 Task: Create a 'customer' object.
Action: Mouse moved to (604, 64)
Screenshot: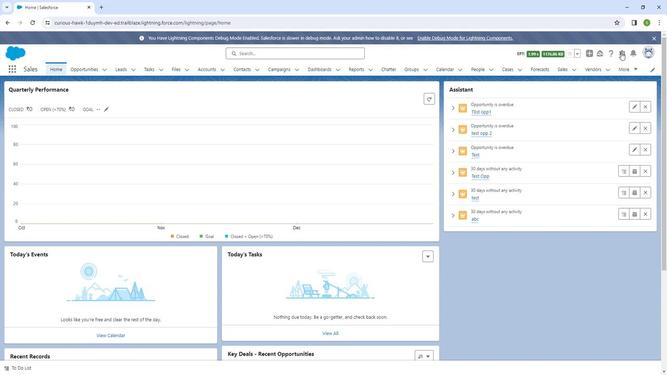 
Action: Mouse pressed left at (604, 64)
Screenshot: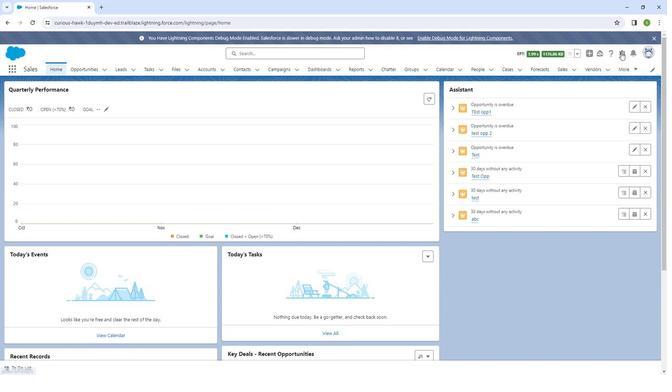 
Action: Mouse moved to (588, 85)
Screenshot: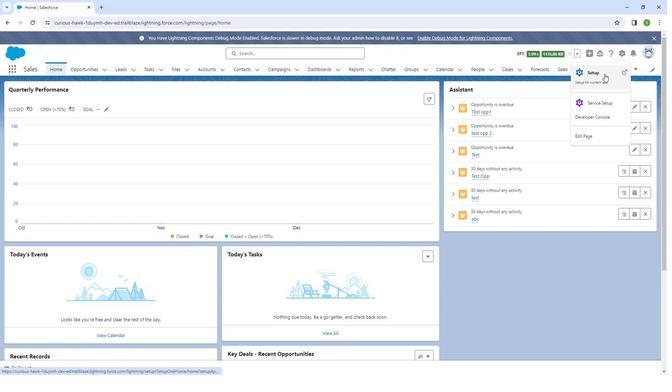 
Action: Mouse pressed left at (588, 85)
Screenshot: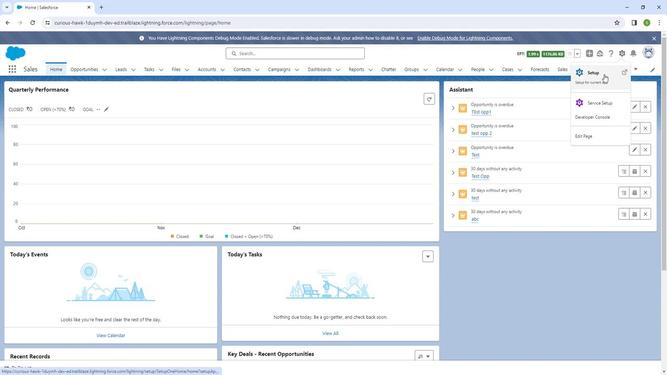 
Action: Mouse moved to (106, 80)
Screenshot: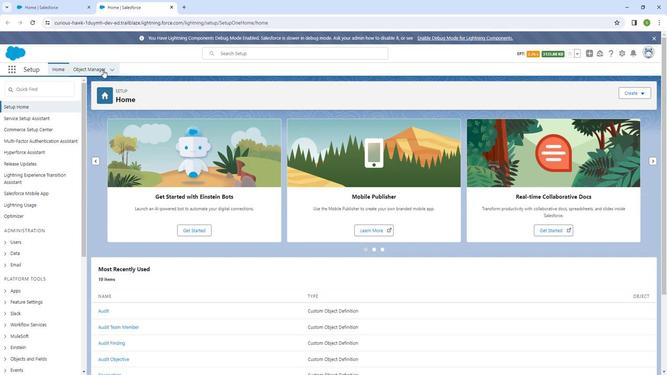 
Action: Mouse pressed left at (106, 80)
Screenshot: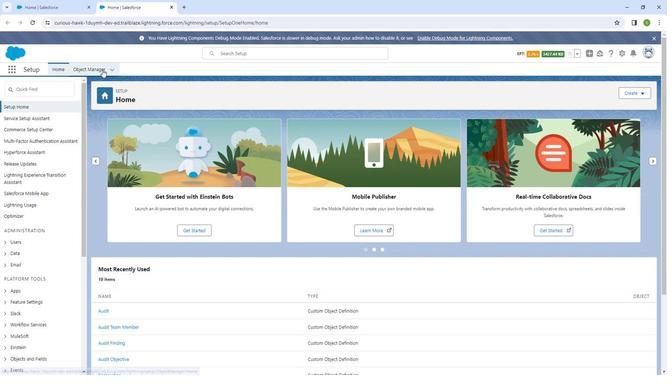 
Action: Mouse moved to (612, 101)
Screenshot: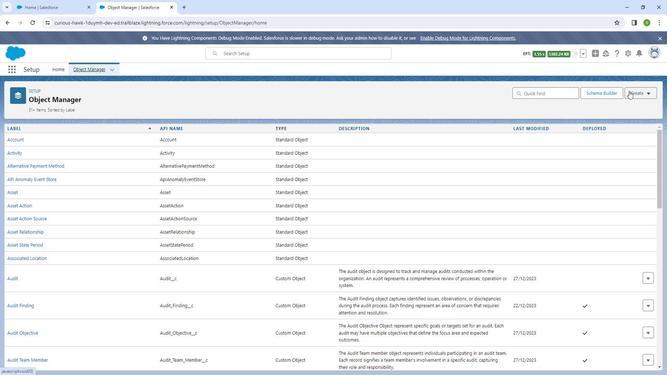 
Action: Mouse pressed left at (612, 101)
Screenshot: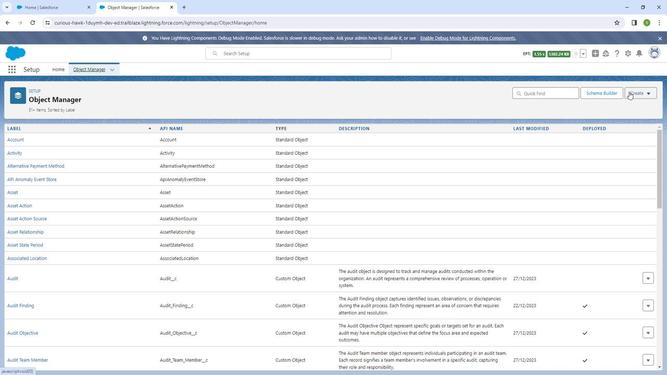 
Action: Mouse moved to (611, 120)
Screenshot: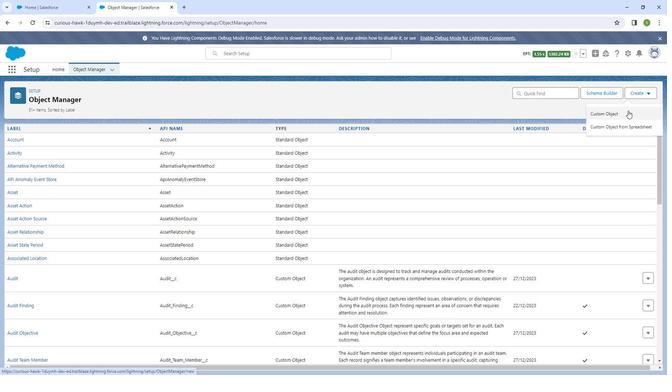 
Action: Mouse pressed left at (611, 120)
Screenshot: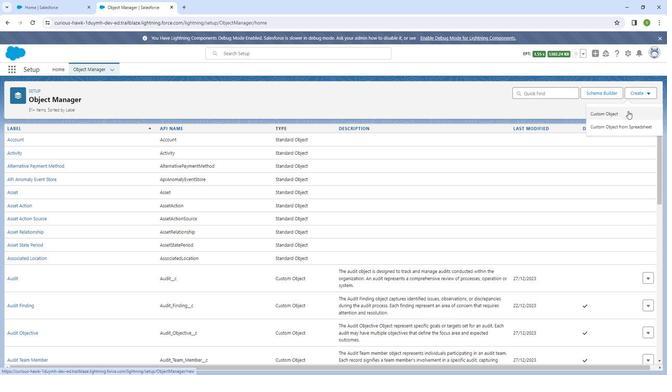
Action: Mouse moved to (150, 186)
Screenshot: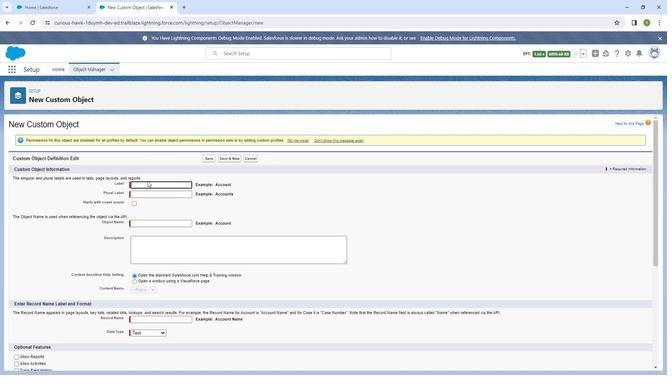 
Action: Mouse pressed left at (150, 186)
Screenshot: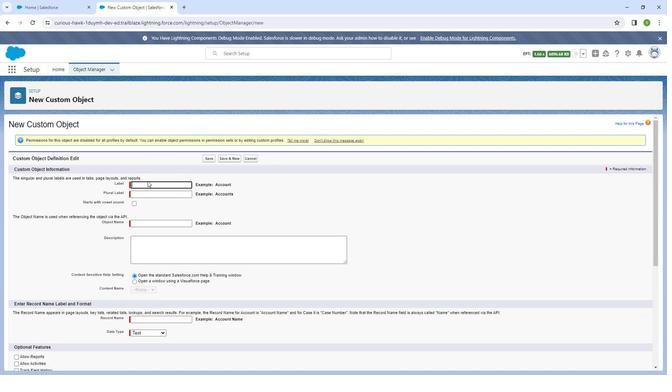 
Action: Mouse moved to (150, 187)
Screenshot: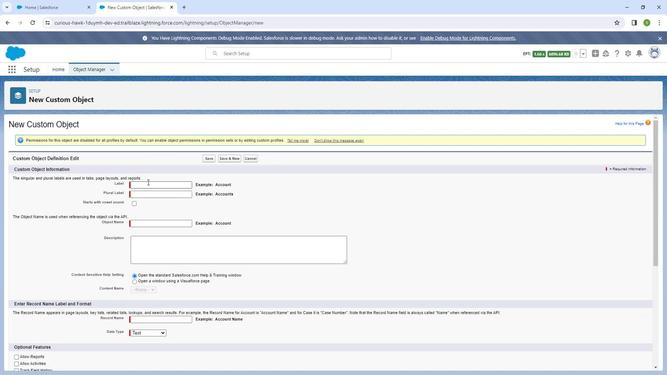 
Action: Mouse pressed left at (150, 187)
Screenshot: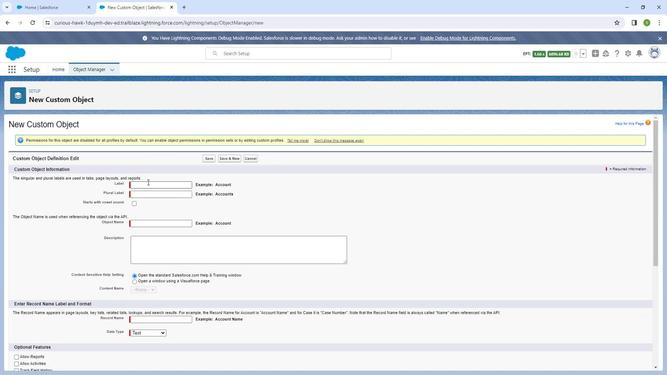 
Action: Mouse moved to (149, 187)
Screenshot: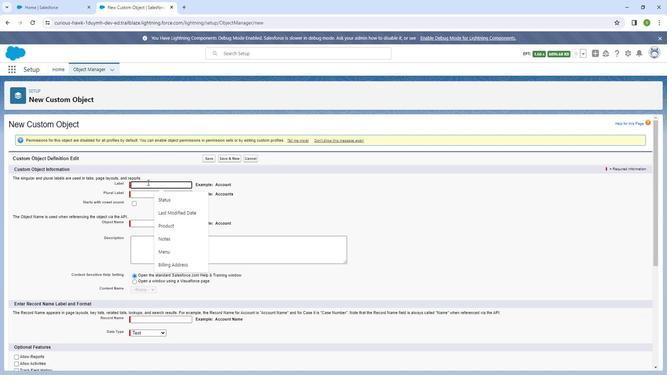 
Action: Key pressed <Key.shift_r>Custom
Screenshot: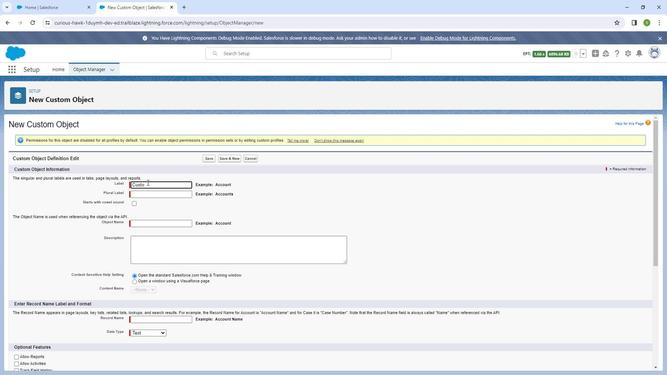 
Action: Mouse moved to (149, 187)
Screenshot: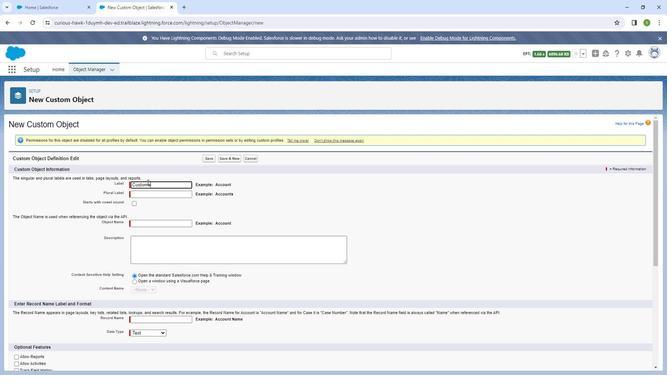 
Action: Key pressed er<Key.space><Key.shift_r><Key.shift_r><Key.shift_r><Key.shift_r><Key.shift_r><Key.shift_r><Key.shift_r>Object
Screenshot: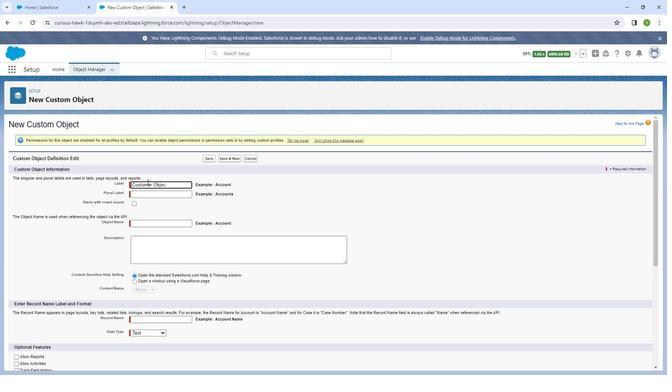 
Action: Mouse moved to (153, 197)
Screenshot: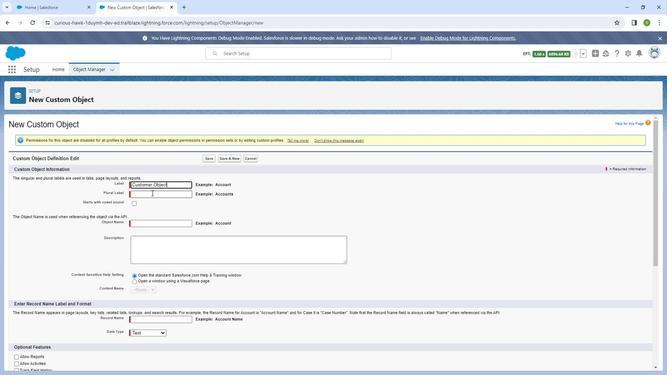 
Action: Mouse pressed left at (153, 197)
Screenshot: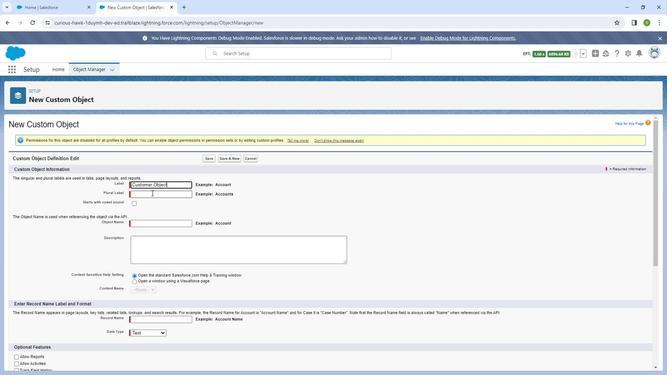 
Action: Mouse moved to (149, 200)
Screenshot: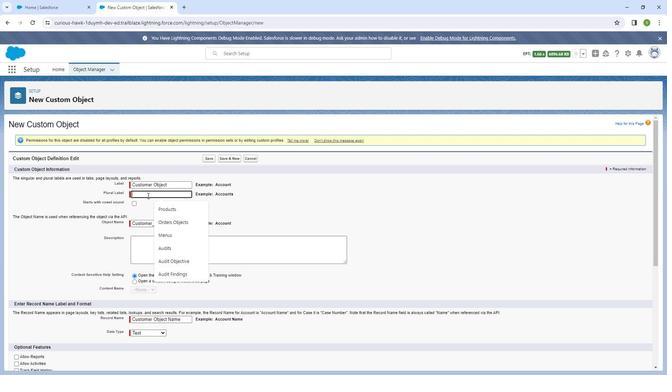 
Action: Key pressed <Key.shift_r>Customers<Key.space><Key.shift_r><Key.shift_r><Key.shift_r><Key.shift_r>Objects
Screenshot: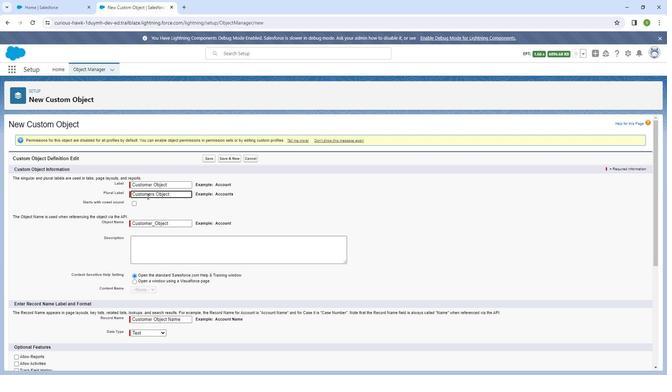 
Action: Mouse moved to (152, 201)
Screenshot: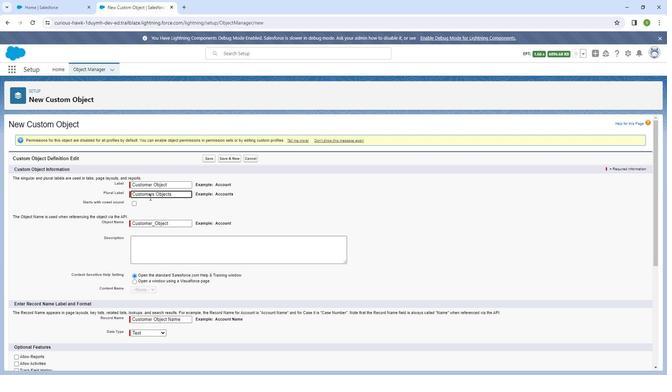 
Action: Mouse scrolled (152, 200) with delta (0, 0)
Screenshot: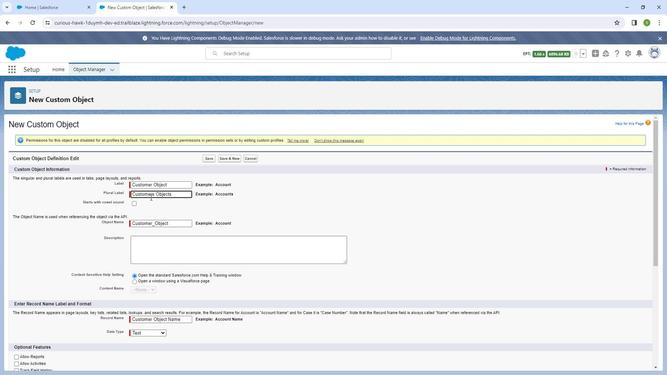 
Action: Mouse moved to (145, 210)
Screenshot: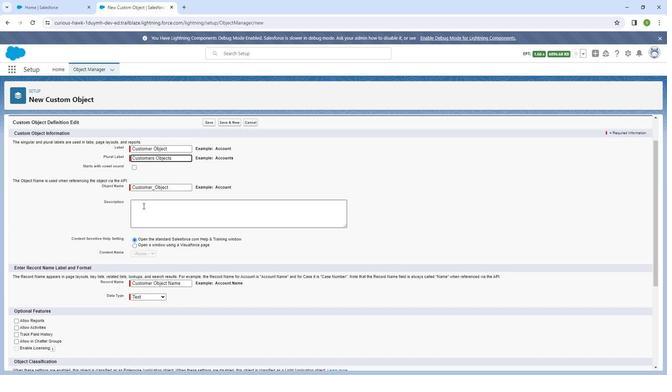 
Action: Mouse pressed left at (145, 210)
Screenshot: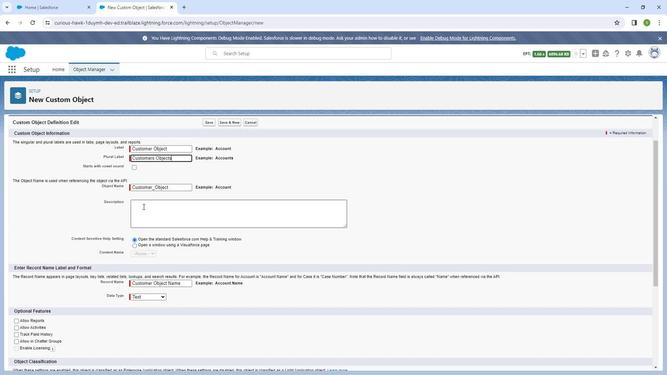 
Action: Mouse moved to (142, 213)
Screenshot: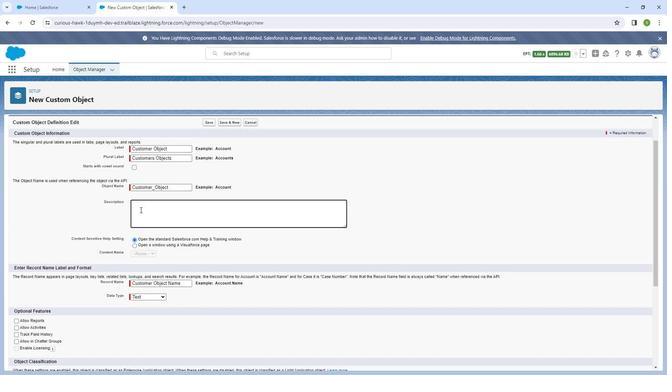 
Action: Key pressed <Key.shift_r><Key.shift_r><Key.shift_r><Key.shift_r><Key.shift_r><Key.shift_r><Key.shift_r><Key.shift_r><Key.shift_r><Key.shift_r><Key.shift_r><Key.shift_r><Key.shift_r><Key.shift_r><Key.shift_r><Key.shift_r><Key.shift_r><Key.shift_r><Key.shift_r><Key.shift_r><Key.shift_r><Key.shift_r><Key.shift_r><Key.shift_r><Key.shift_r><Key.shift_r><Key.shift_r><Key.shift_r><Key.shift_r><Key.shift_r><Key.shift_r><Key.shift_r><Key.shift_r><Key.shift_r><Key.shift_r><Key.shift_r><Key.shift_r><Key.shift_r><Key.shift_r><Key.shift_r><Key.shift_r><Key.shift_r><Key.shift_r><Key.shift_r><Key.shift_r><Key.shift_r><Key.shift_r><Key.shift_r><Key.shift_r><Key.shift_r><Key.shift_r><Key.shift_r><Key.shift_r><Key.shift_r>In<Key.space><Key.shift_r><Key.shift_r>Customer<Key.space><Key.shift_r><Key.shift_r><Key.shift_r><Key.shift_r><Key.shift_r><Key.shift_r><Key.shift_r>Object<Key.space>within<Key.space>a<Key.space>restaurant<Key.space>msn<Key.backspace><Key.backspace>anagement<Key.space>system<Key.space>are<Key.space>essential<Key.space>for<Key.space>providing<Key.space>guidance<Key.space>to<Key.space>users<Key.space>and<Key.space>ensuring<Key.space>clarity<Key.space>about<Key.space>the<Key.space>purpose<Key.space>and<Key.space>usage<Key.space>of<Key.space>each<Key.space>field.<Key.space><Key.shift_r>Customer<Key.space>details<Key.space>will<Key.space>bw<Key.backspace>e<Key.space>stored<Key.space>in<Key.space>this<Key.space>object.
Screenshot: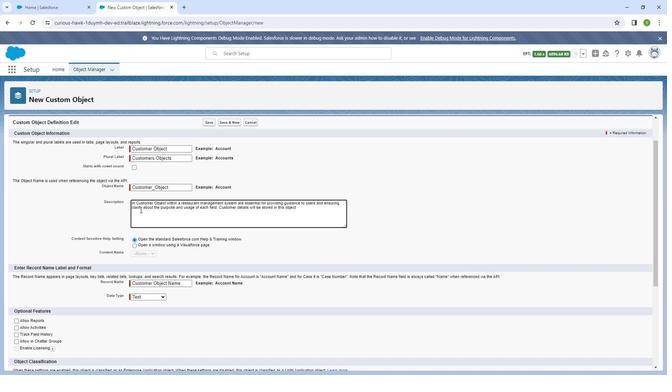 
Action: Mouse moved to (148, 224)
Screenshot: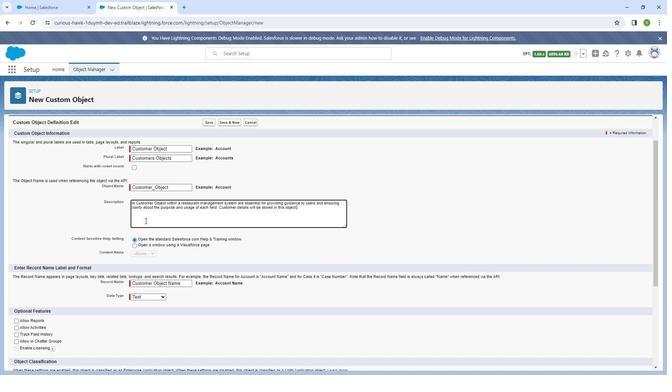 
Action: Mouse scrolled (148, 223) with delta (0, 0)
Screenshot: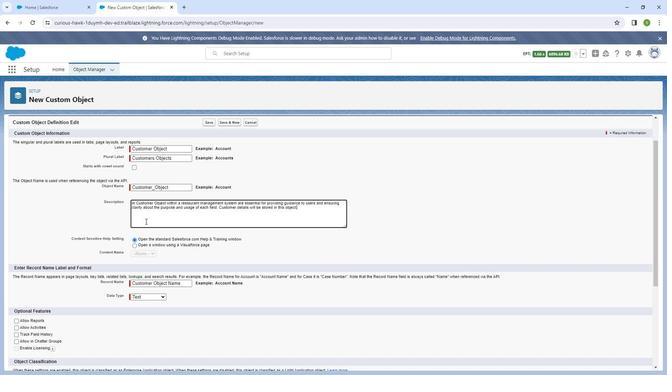 
Action: Mouse moved to (149, 225)
Screenshot: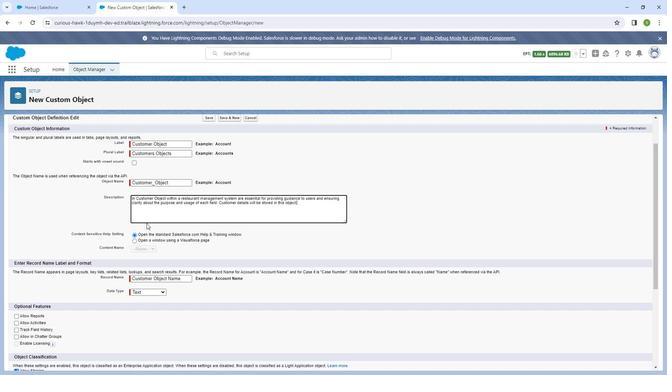 
Action: Mouse scrolled (149, 225) with delta (0, 0)
Screenshot: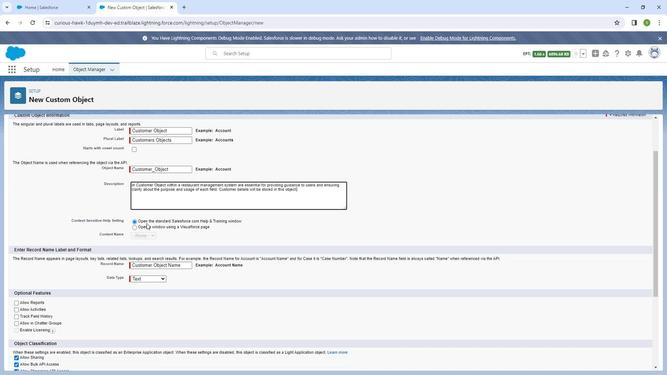 
Action: Mouse moved to (183, 215)
Screenshot: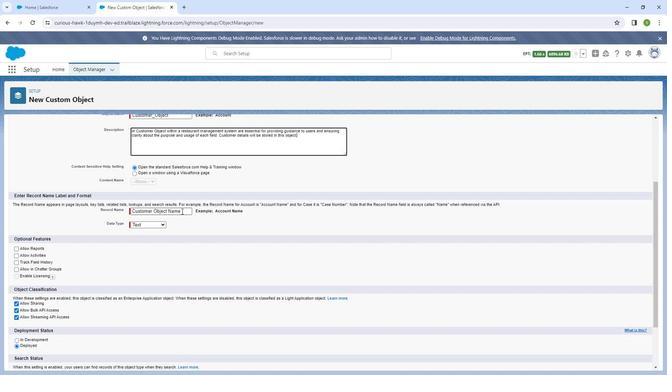 
Action: Mouse pressed left at (183, 215)
Screenshot: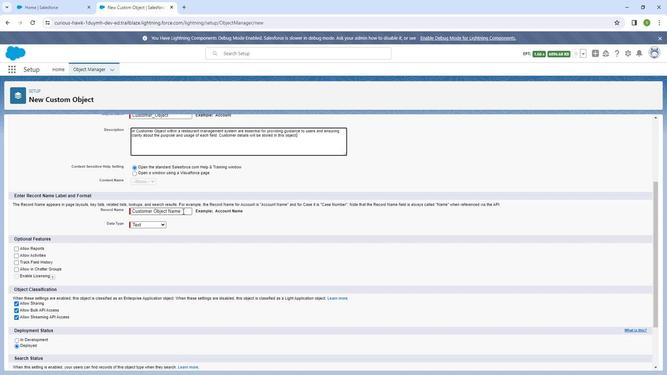 
Action: Mouse moved to (164, 220)
Screenshot: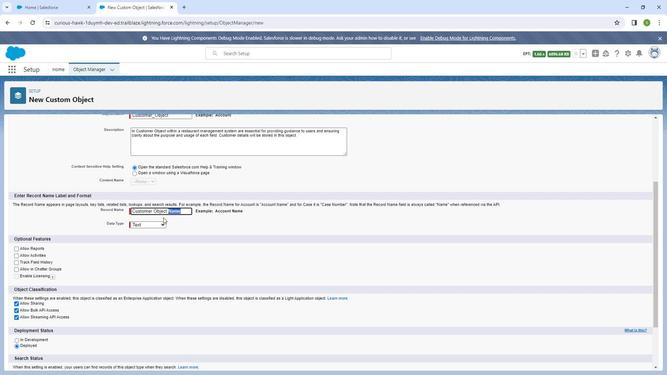 
Action: Key pressed <Key.shift_r>I<Key.shift_r>D
Screenshot: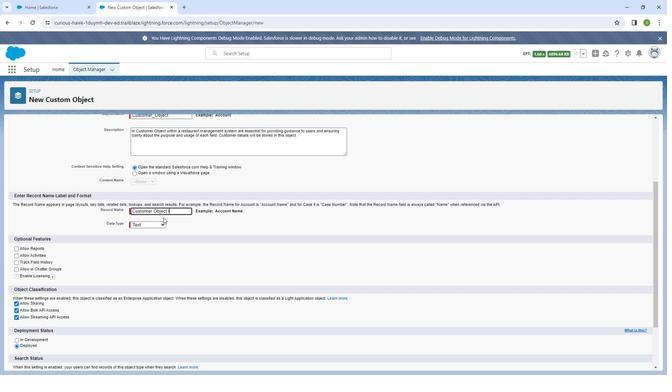 
Action: Mouse moved to (157, 227)
Screenshot: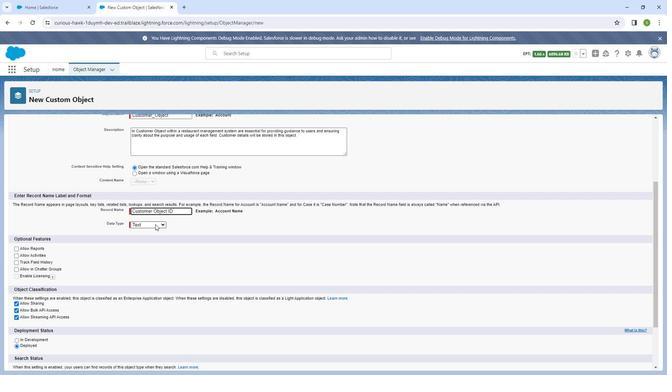 
Action: Mouse pressed left at (157, 227)
Screenshot: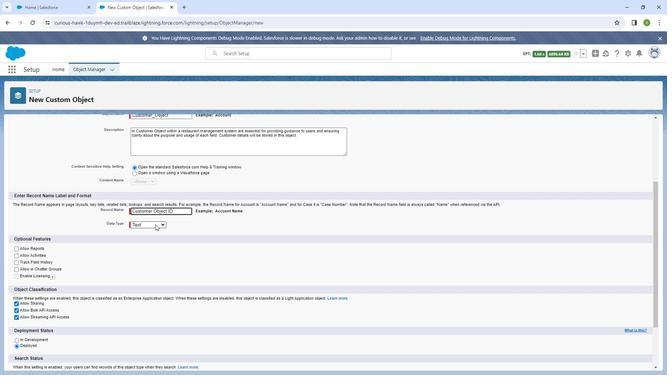 
Action: Mouse moved to (158, 238)
Screenshot: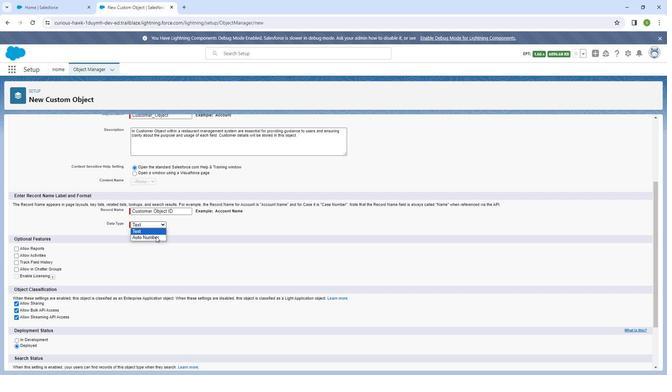 
Action: Mouse pressed left at (158, 238)
Screenshot: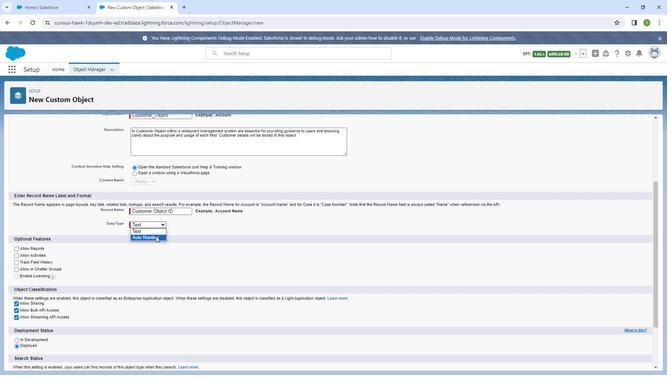 
Action: Mouse moved to (155, 235)
Screenshot: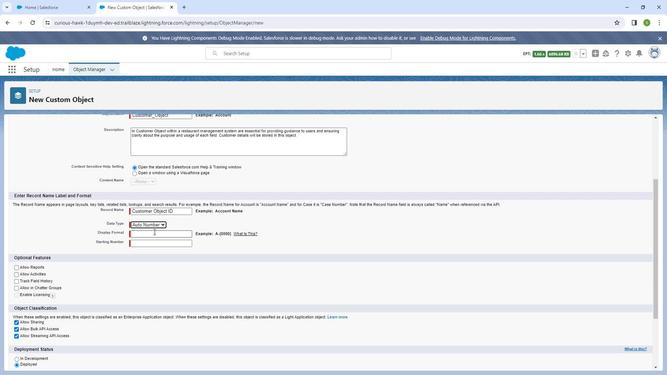 
Action: Mouse pressed left at (155, 235)
Screenshot: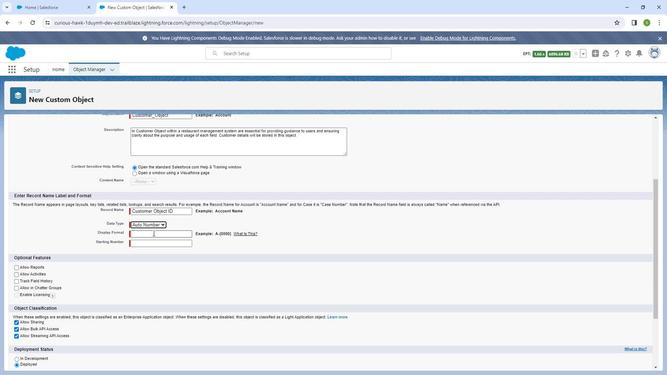 
Action: Mouse moved to (155, 235)
Screenshot: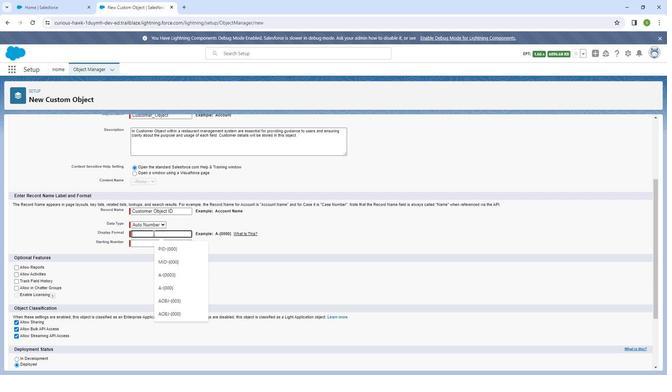 
Action: Key pressed <Key.shift_r><Key.shift_r><Key.shift_r>CID-<Key.shift_r><Key.shift_r><Key.shift_r><Key.shift_r><Key.shift_r><Key.shift_r><Key.shift_r><Key.shift_r><Key.shift_r><Key.shift_r><Key.shift_r><Key.shift_r><Key.shift_r><Key.shift_r>{}<Key.left>123
Screenshot: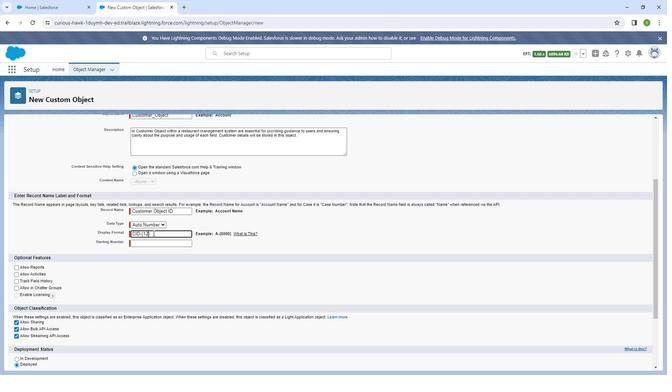 
Action: Mouse moved to (159, 244)
Screenshot: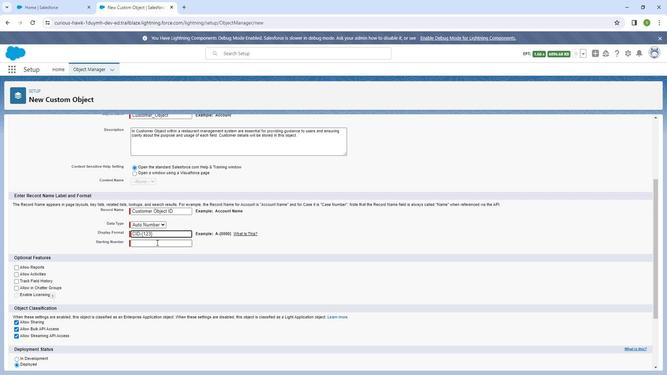
Action: Mouse pressed left at (159, 244)
Screenshot: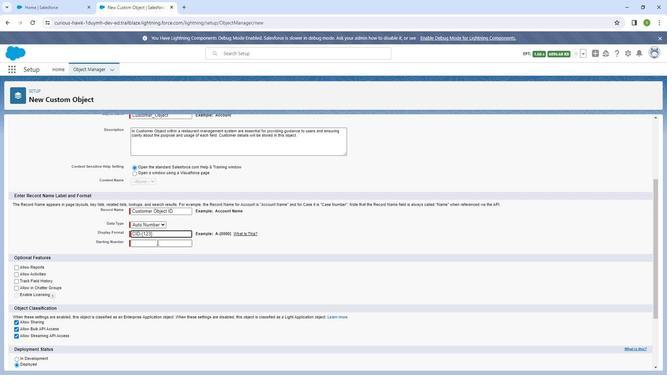 
Action: Mouse moved to (162, 261)
Screenshot: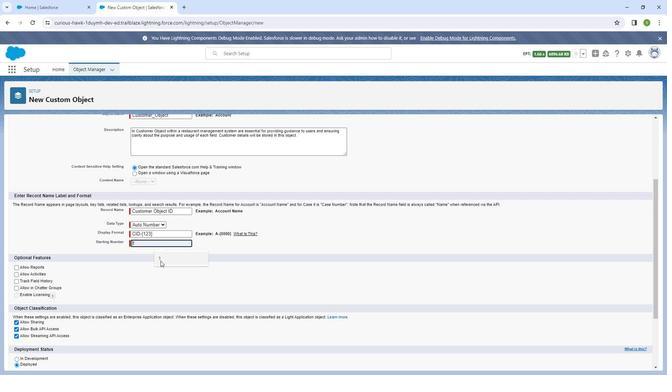 
Action: Mouse pressed left at (162, 261)
Screenshot: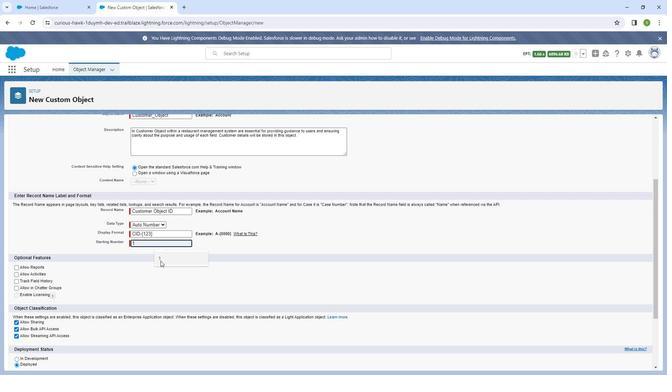 
Action: Mouse moved to (45, 273)
Screenshot: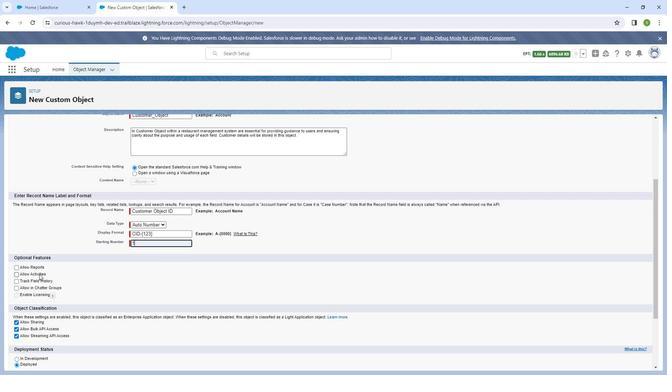 
Action: Mouse pressed left at (45, 273)
Screenshot: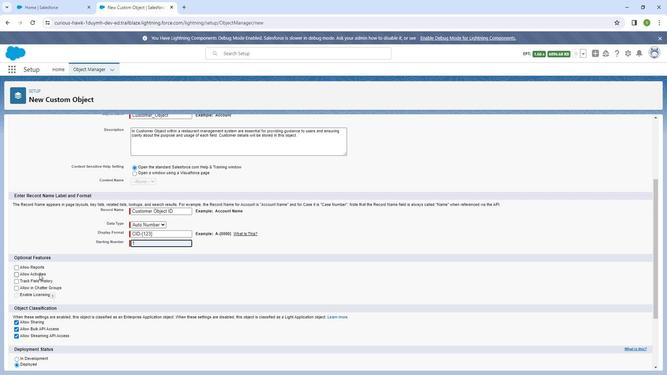 
Action: Mouse moved to (54, 287)
Screenshot: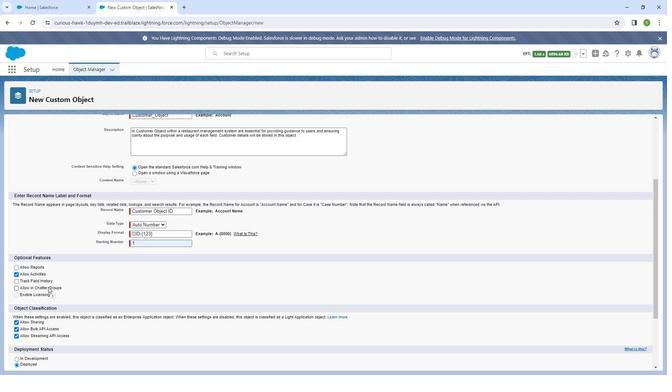 
Action: Mouse pressed left at (54, 287)
Screenshot: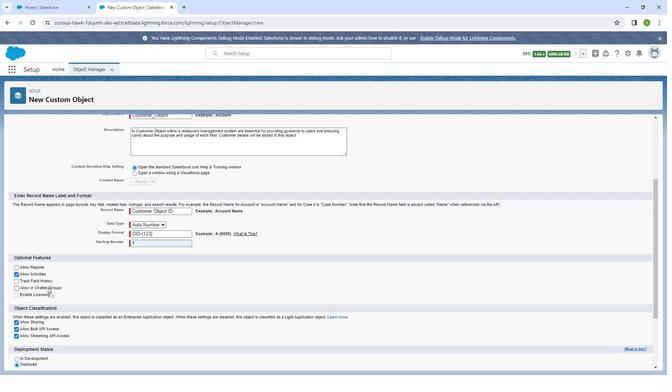 
Action: Mouse moved to (123, 290)
Screenshot: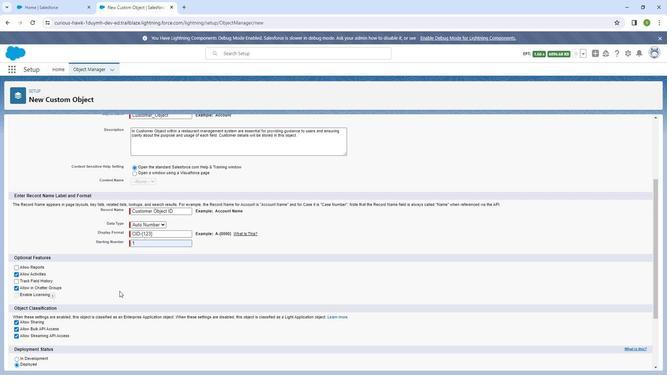 
Action: Mouse scrolled (123, 290) with delta (0, 0)
Screenshot: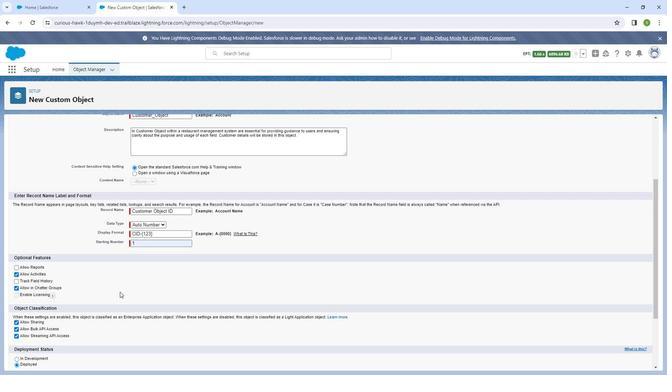 
Action: Mouse moved to (123, 290)
Screenshot: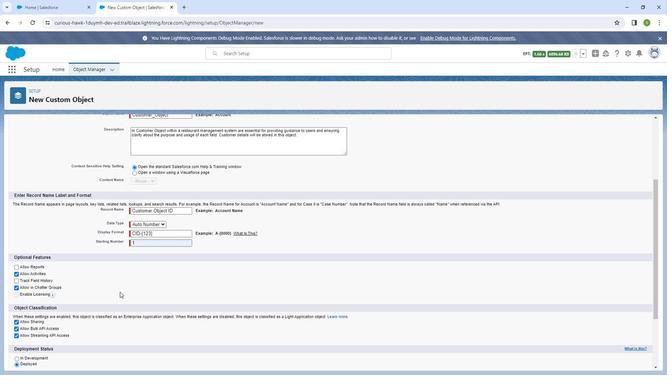 
Action: Mouse scrolled (123, 290) with delta (0, 0)
Screenshot: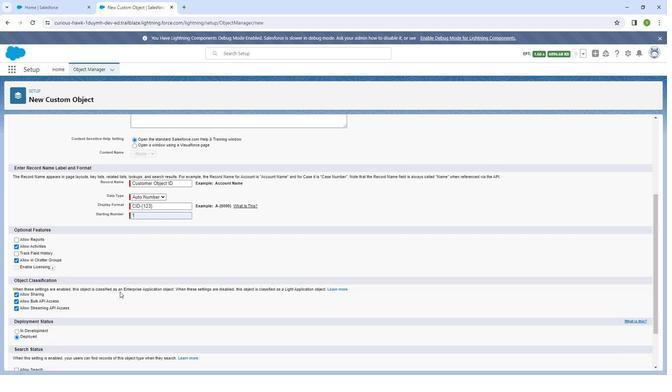 
Action: Mouse moved to (123, 291)
Screenshot: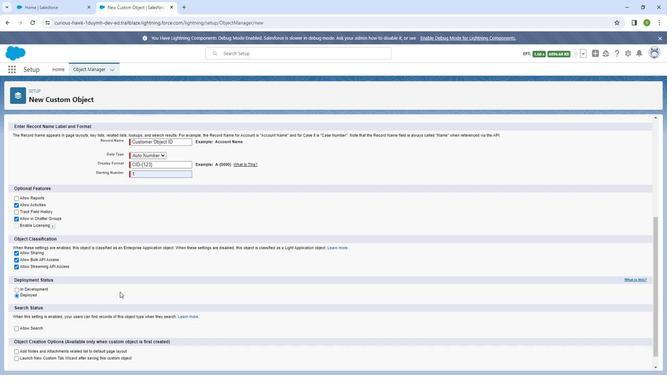 
Action: Mouse scrolled (123, 290) with delta (0, 0)
Screenshot: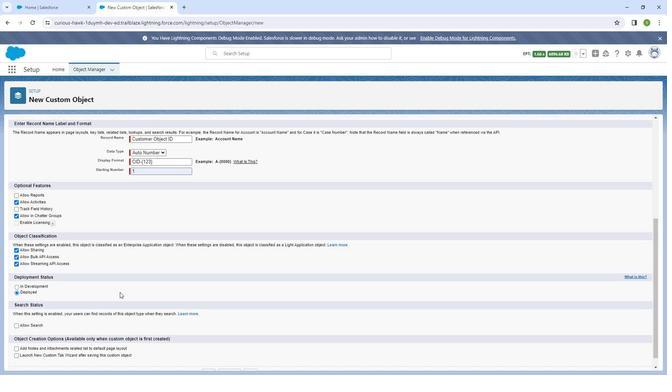 
Action: Mouse moved to (122, 294)
Screenshot: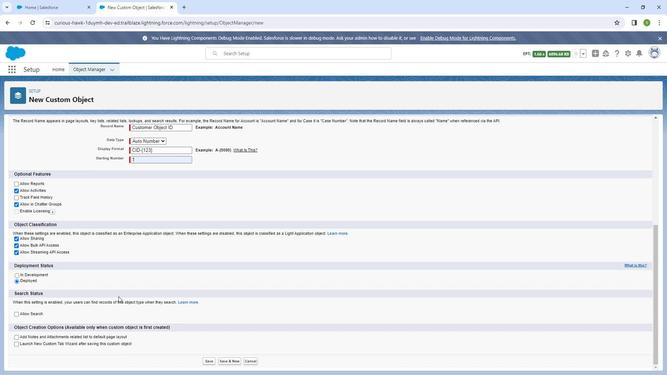 
Action: Mouse scrolled (122, 294) with delta (0, 0)
Screenshot: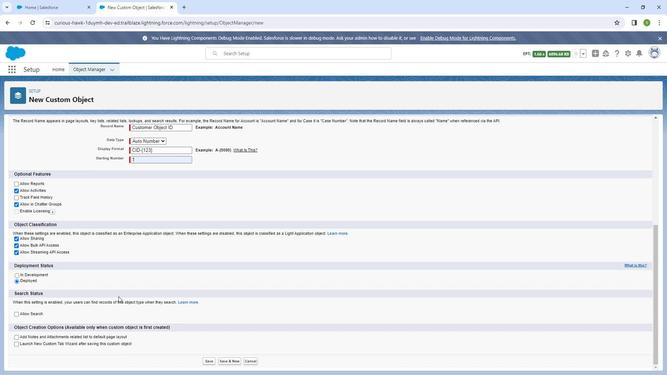 
Action: Mouse moved to (42, 312)
Screenshot: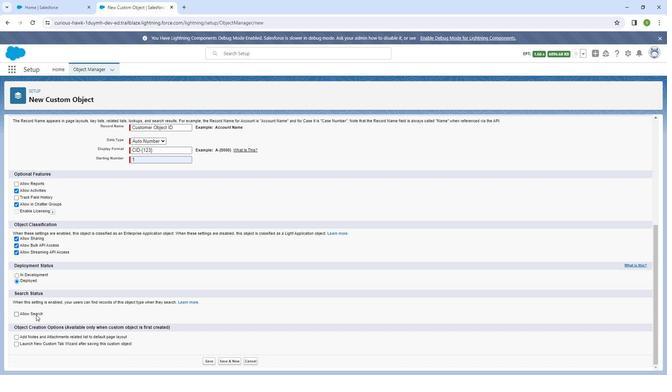 
Action: Mouse pressed left at (42, 312)
Screenshot: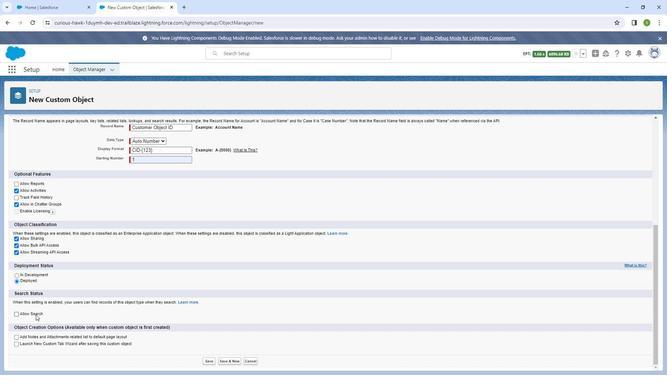 
Action: Mouse moved to (46, 332)
Screenshot: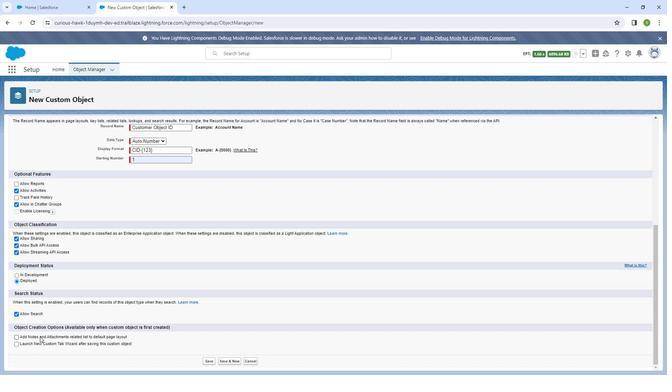 
Action: Mouse pressed left at (46, 332)
Screenshot: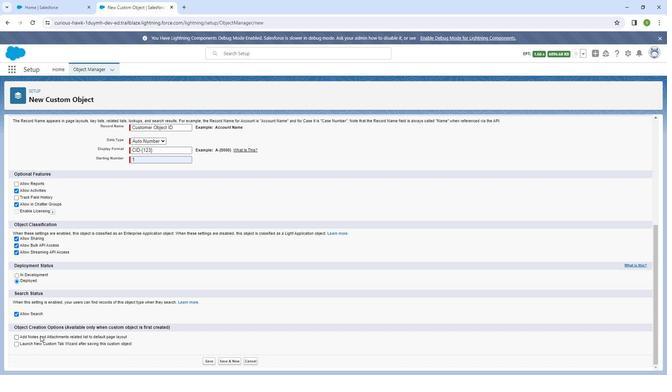 
Action: Mouse moved to (55, 333)
Screenshot: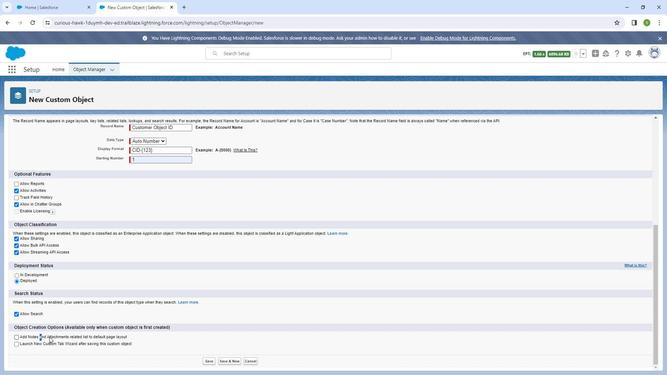 
Action: Mouse pressed left at (55, 333)
Screenshot: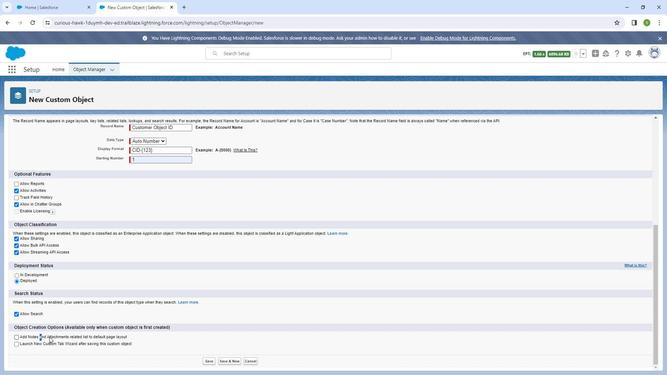 
Action: Mouse moved to (211, 356)
Screenshot: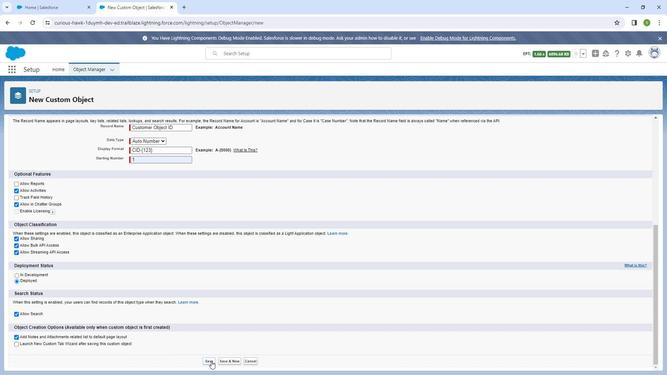 
Action: Mouse pressed left at (211, 356)
Screenshot: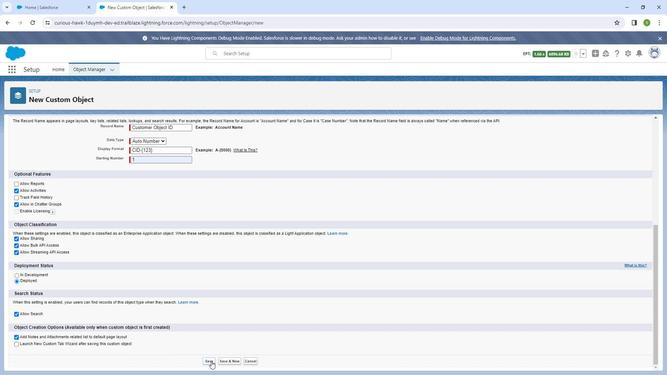 
Action: Mouse moved to (152, 346)
Screenshot: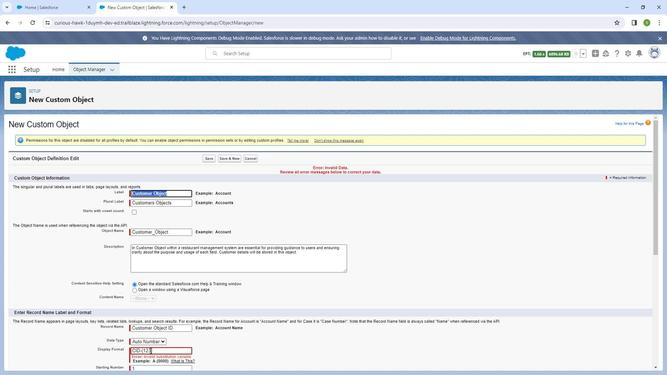 
Action: Mouse pressed left at (152, 346)
Screenshot: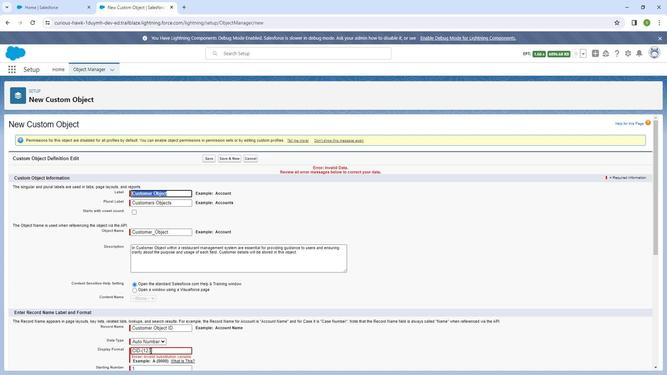 
Action: Mouse moved to (178, 349)
Screenshot: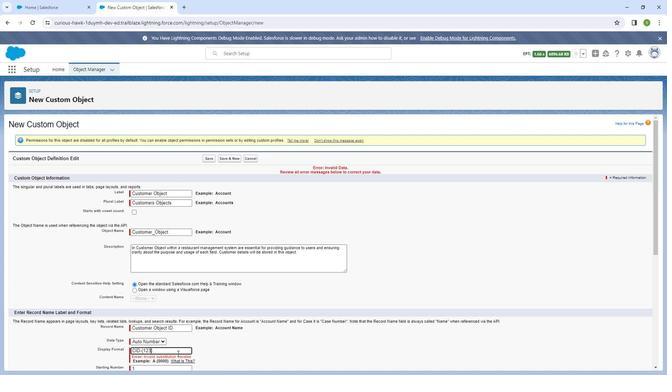 
Action: Key pressed <Key.backspace>
Screenshot: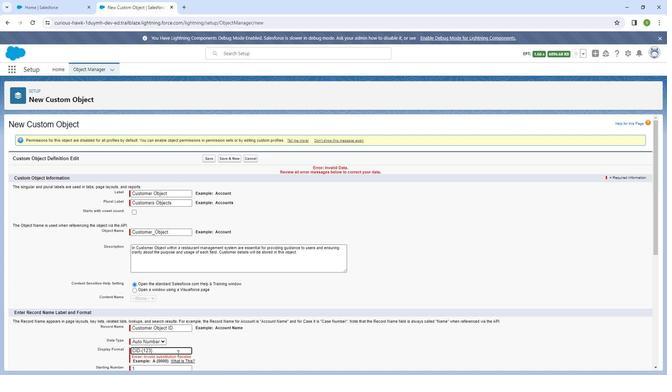 
Action: Mouse moved to (182, 332)
Screenshot: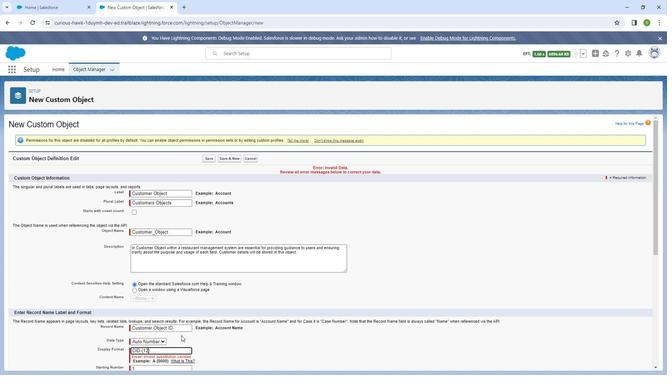
Action: Key pressed 0
Screenshot: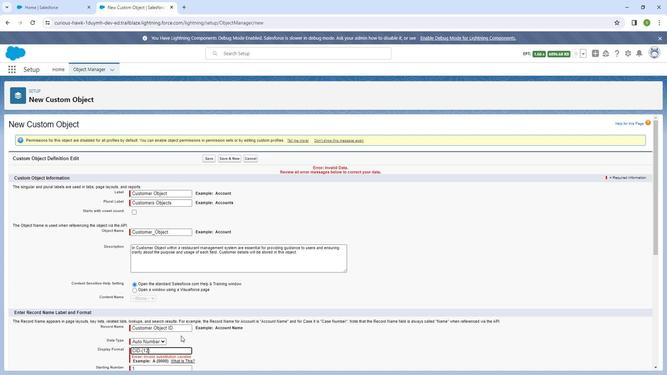 
Action: Mouse moved to (207, 166)
Screenshot: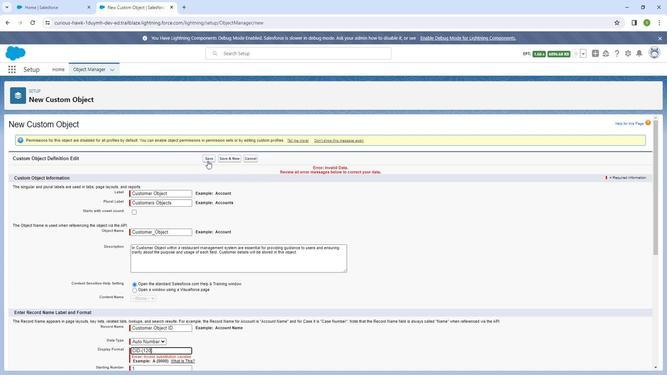 
Action: Mouse pressed left at (207, 166)
Screenshot: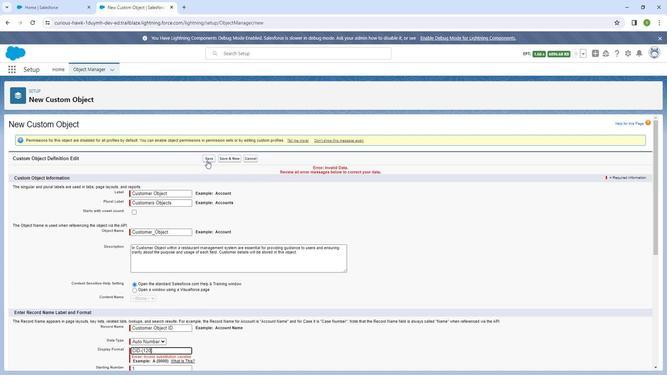 
Action: Mouse moved to (151, 345)
Screenshot: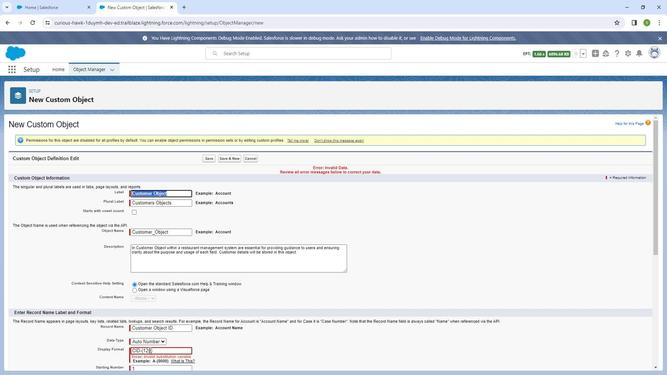 
Action: Mouse pressed left at (151, 345)
Screenshot: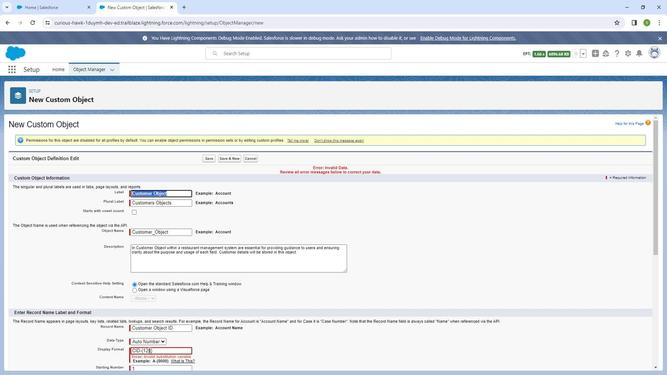 
Action: Mouse moved to (172, 342)
Screenshot: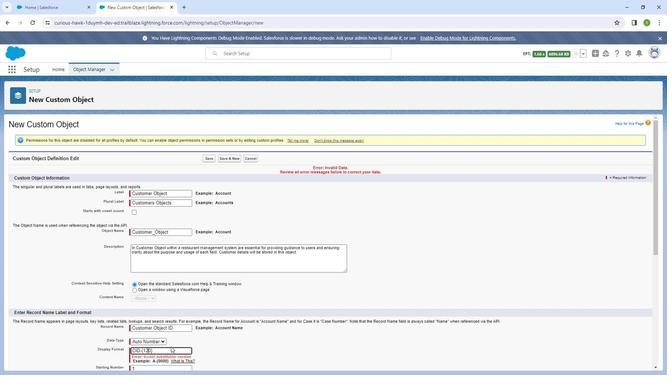 
Action: Key pressed <Key.backspace>0
Screenshot: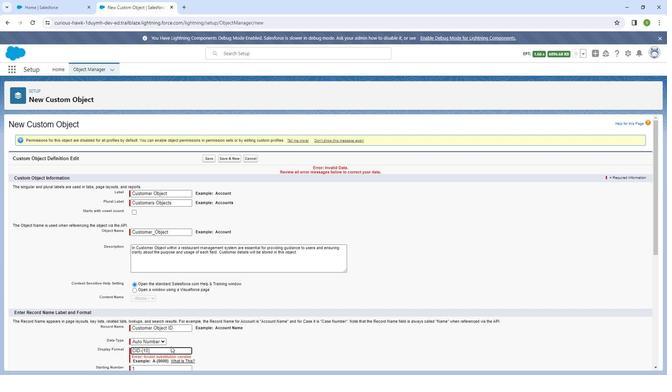
Action: Mouse moved to (206, 166)
Screenshot: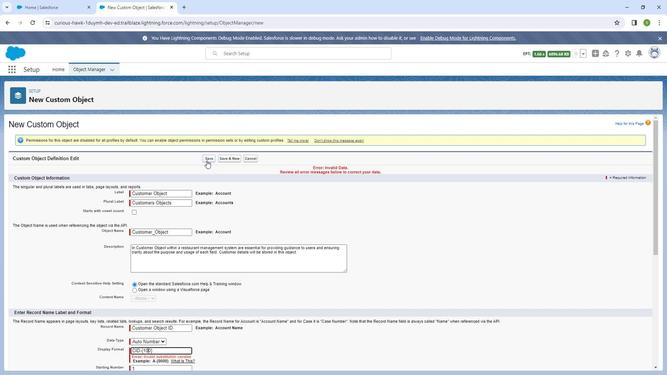 
Action: Mouse pressed left at (206, 166)
Screenshot: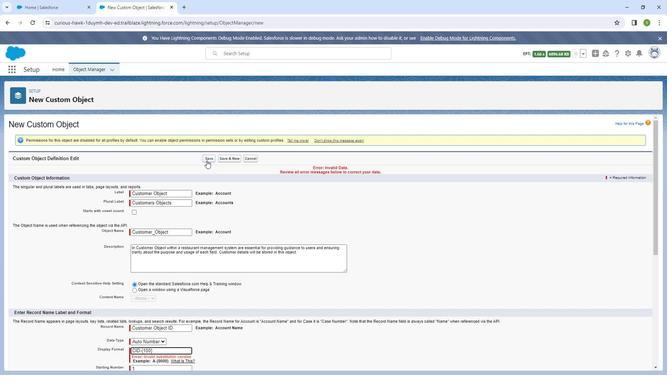 
Action: Mouse moved to (148, 346)
Screenshot: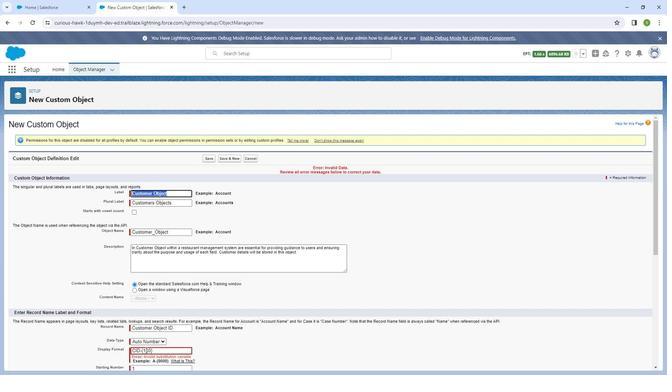 
Action: Mouse pressed left at (148, 346)
Screenshot: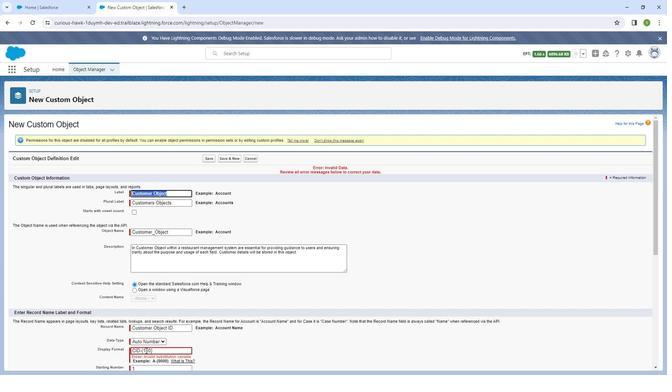 
Action: Mouse moved to (149, 344)
Screenshot: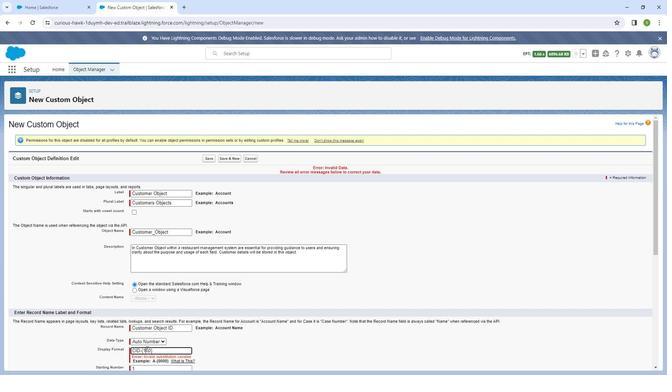 
Action: Key pressed <Key.backspace>0
Screenshot: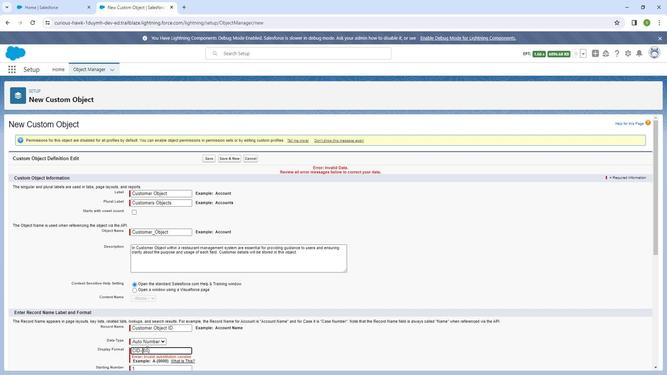 
Action: Mouse moved to (206, 166)
Screenshot: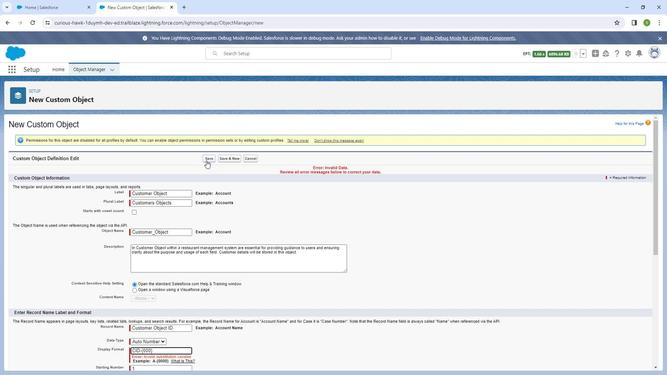 
Action: Mouse pressed left at (206, 166)
Screenshot: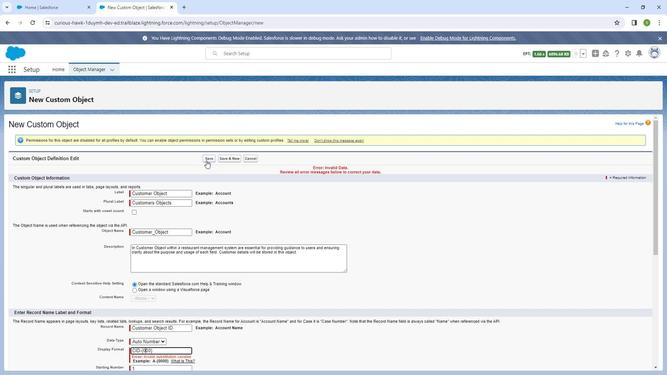 
Action: Mouse moved to (42, 147)
Screenshot: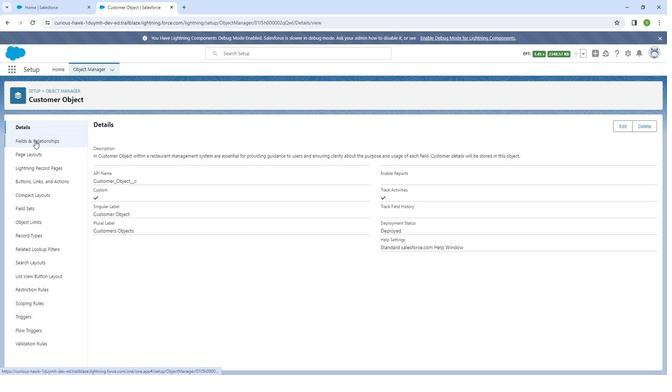 
Action: Mouse pressed left at (42, 147)
Screenshot: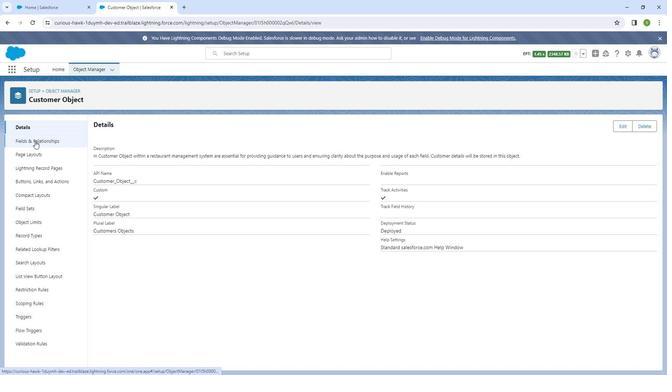 
Action: Mouse moved to (49, 135)
Screenshot: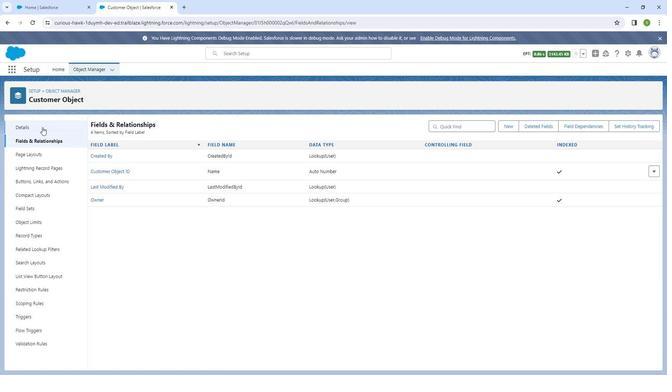 
Action: Mouse pressed left at (49, 135)
Screenshot: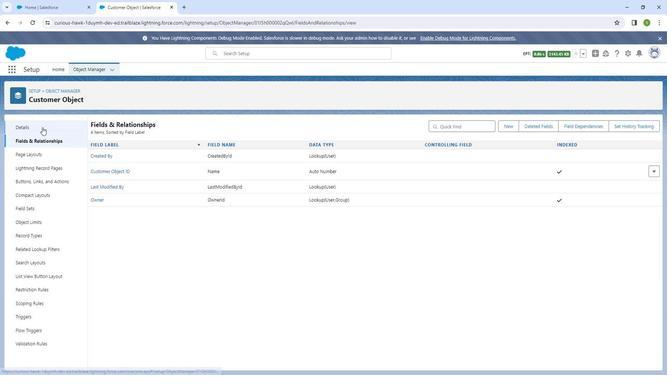 
Action: Mouse moved to (324, 301)
Screenshot: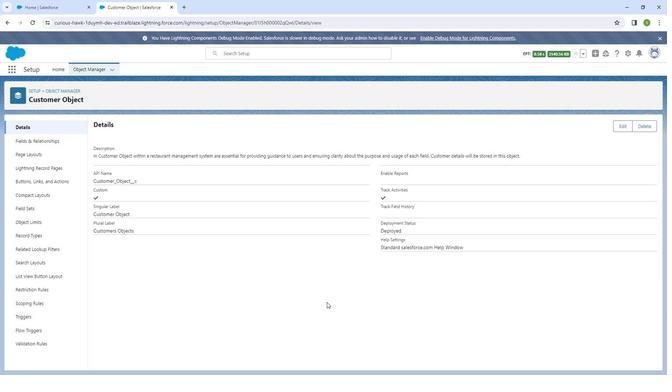 
